Task: Log work in the project AgileFlow for the issue 'Create a new online platform for online photography courses with advanced image editing and composition features' spent time as '5w 5d 9h 56m' and remaining time as '5w 2d 23h 48m' and add a flag. Now add the issue to the epic 'IT Change Management Process Improvement'. Log work in the project AgileFlow for the issue 'Implement a new cloud-based knowledge management system for a company with advanced knowledge sharing and collaboration features' spent time as '4w 5d 7h 54m' and remaining time as '2w 5d 5h 48m' and clone the issue. Now add the issue to the epic 'IT Release Management Process Improvement'
Action: Mouse moved to (742, 183)
Screenshot: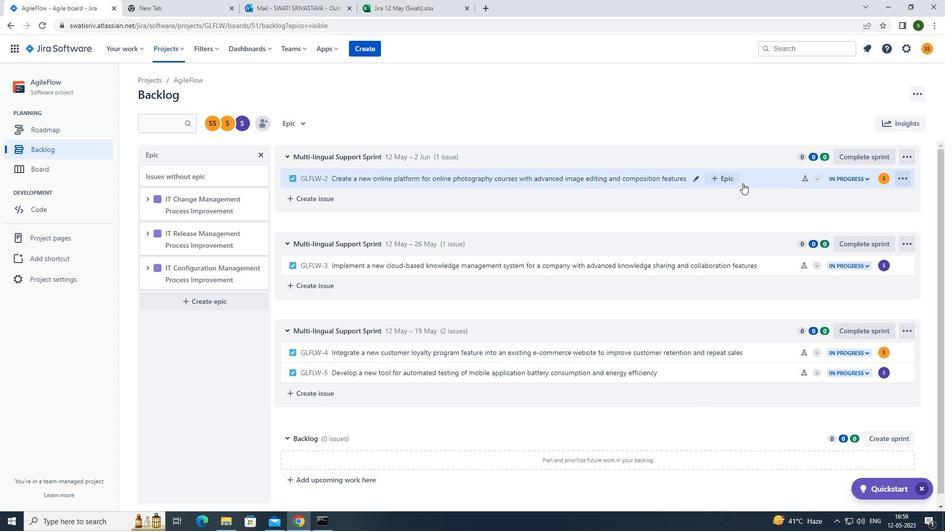 
Action: Mouse pressed left at (742, 183)
Screenshot: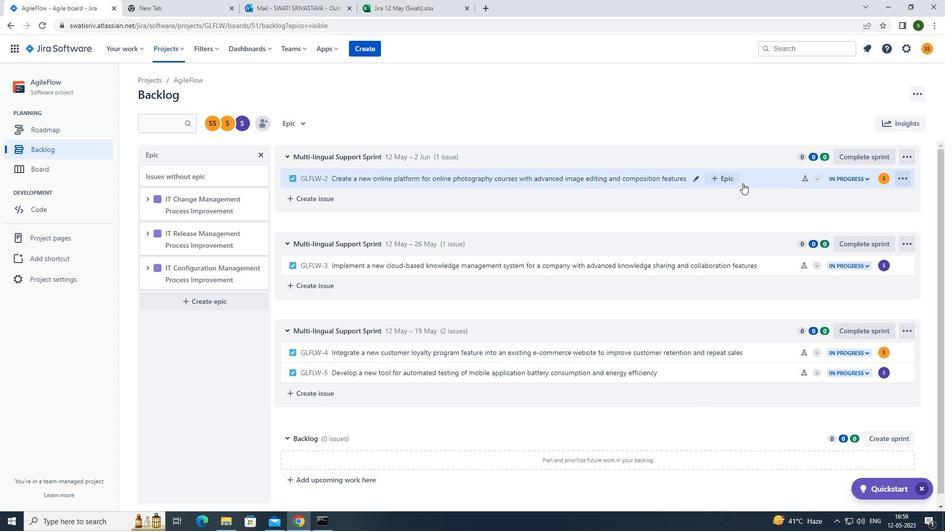 
Action: Mouse moved to (900, 151)
Screenshot: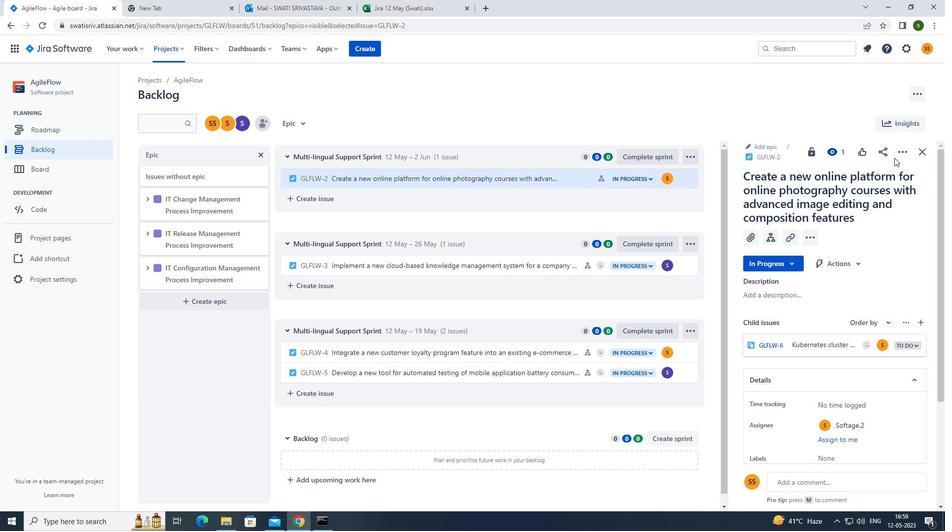 
Action: Mouse pressed left at (900, 151)
Screenshot: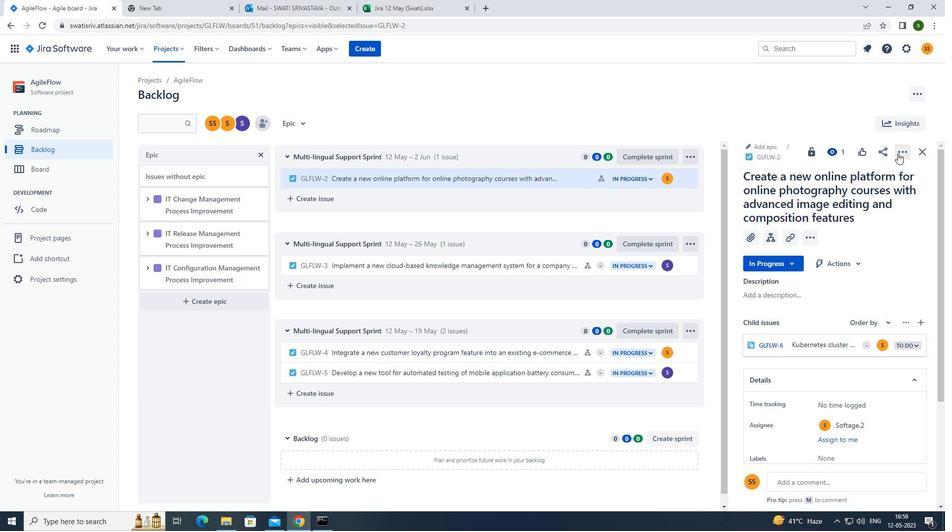 
Action: Mouse moved to (869, 176)
Screenshot: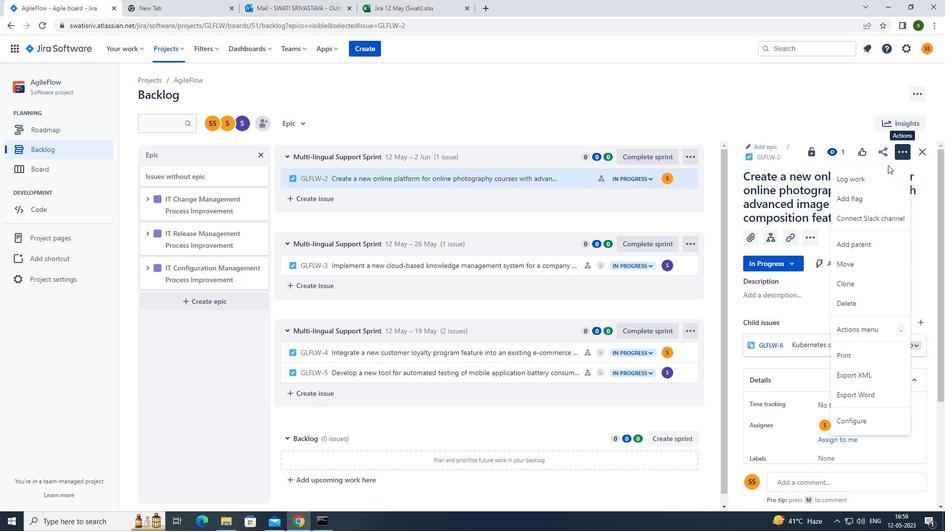 
Action: Mouse pressed left at (869, 176)
Screenshot: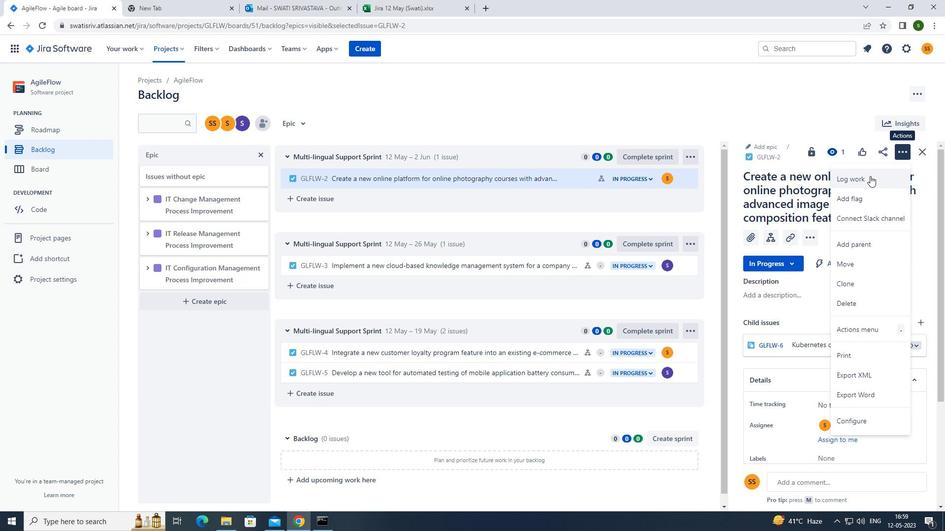 
Action: Mouse moved to (413, 126)
Screenshot: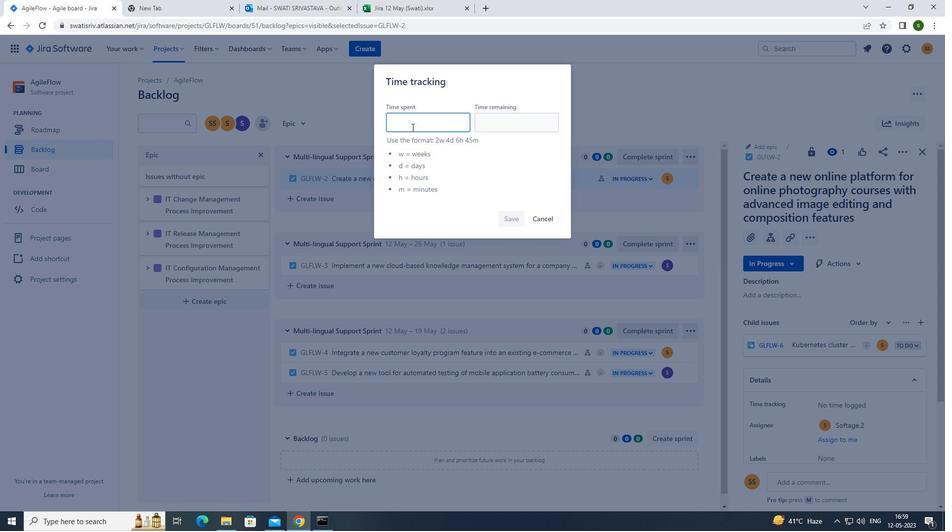 
Action: Key pressed 5w<Key.space>5d<Key.space>9h<Key.space>56m
Screenshot: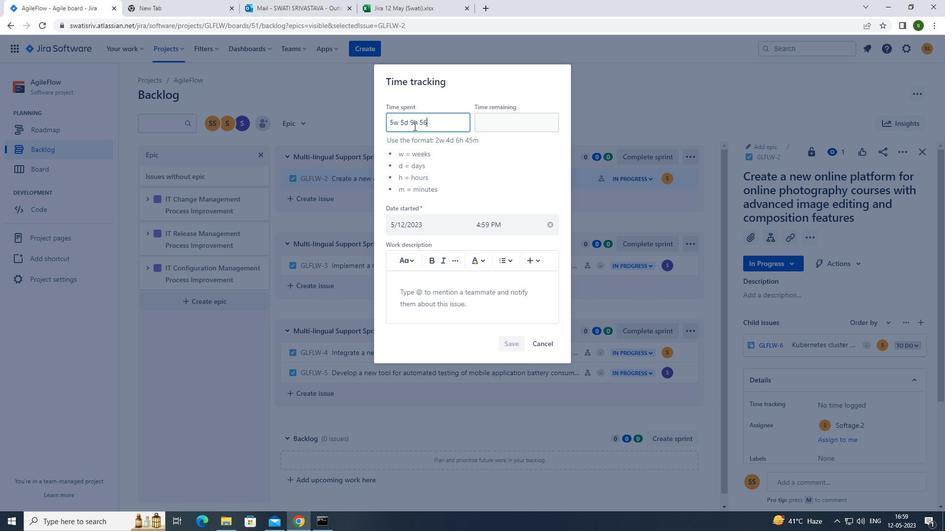 
Action: Mouse moved to (521, 129)
Screenshot: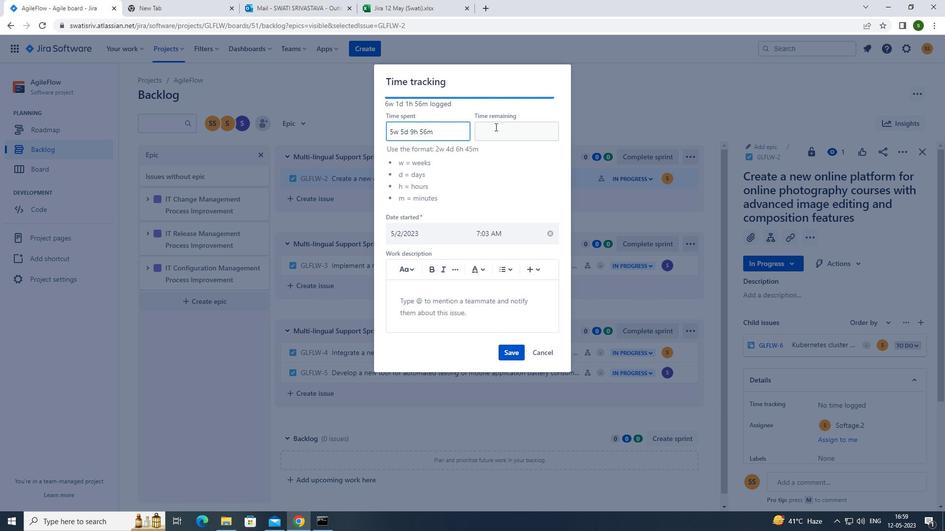 
Action: Mouse pressed left at (521, 129)
Screenshot: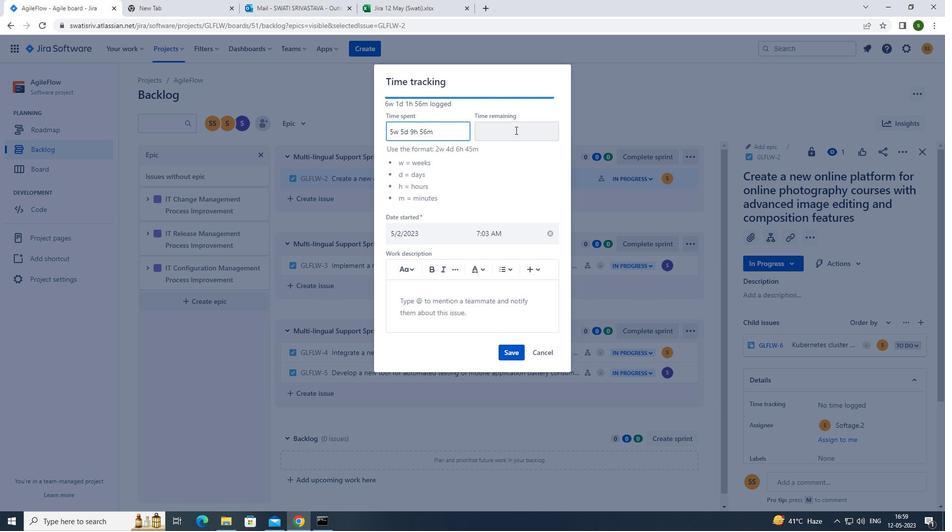 
Action: Key pressed 5w<Key.space>2d<Key.space>23h<Key.space>48m
Screenshot: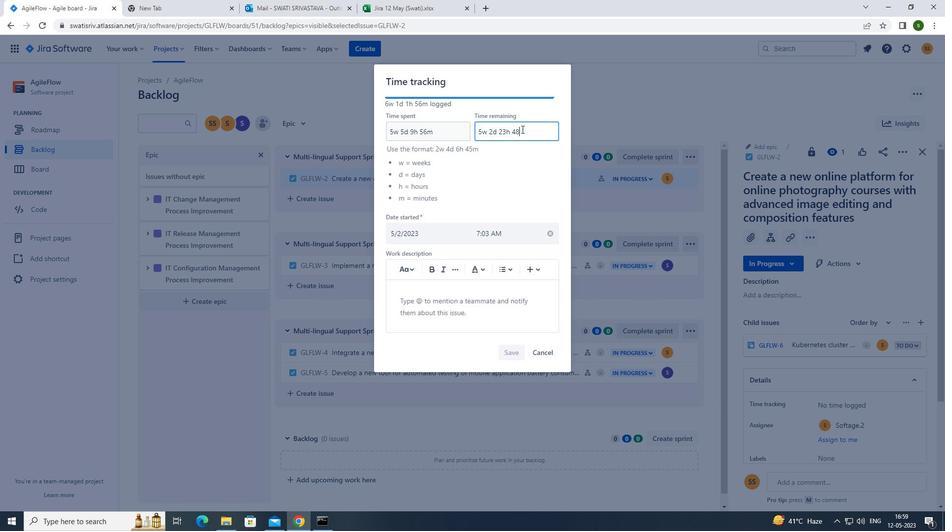 
Action: Mouse moved to (513, 357)
Screenshot: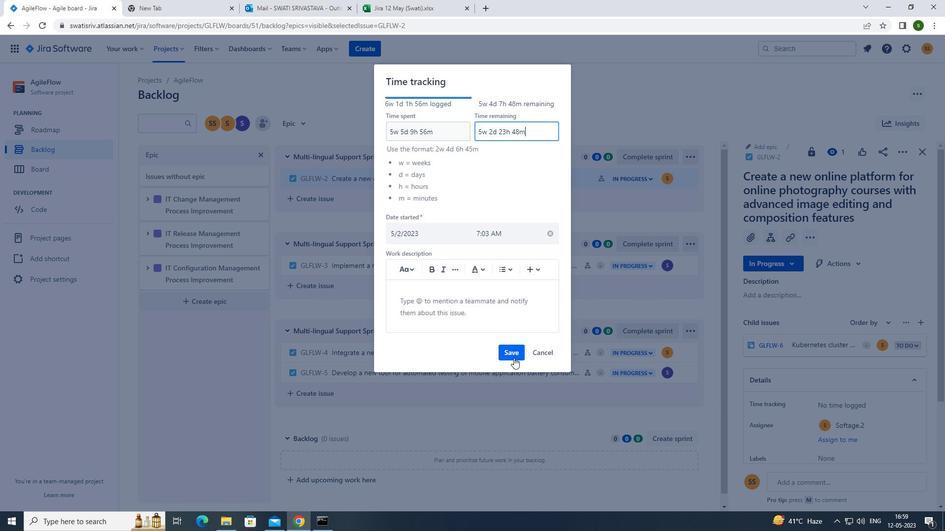 
Action: Mouse pressed left at (513, 357)
Screenshot: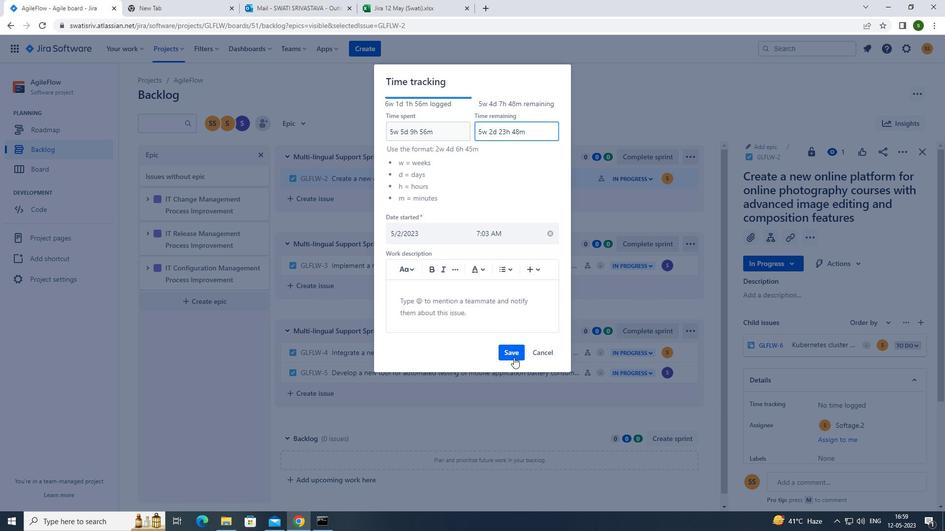 
Action: Mouse moved to (907, 149)
Screenshot: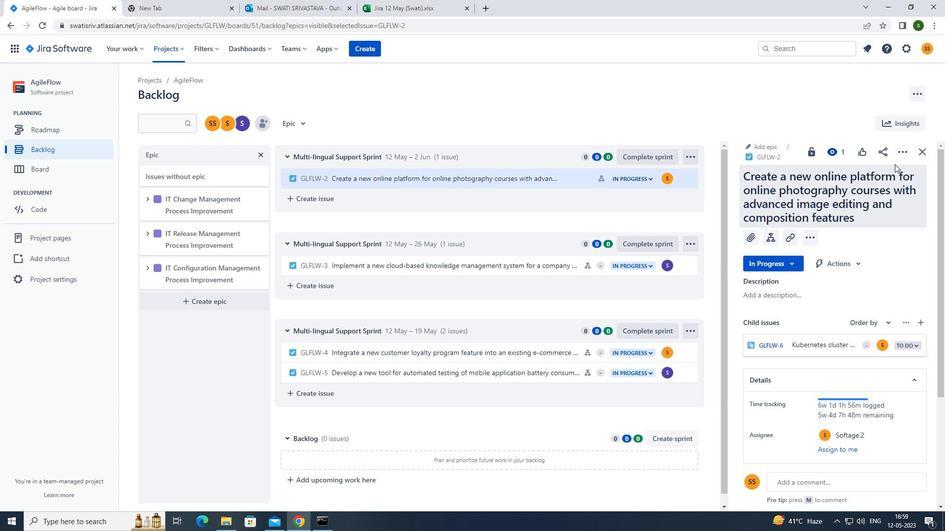 
Action: Mouse pressed left at (907, 149)
Screenshot: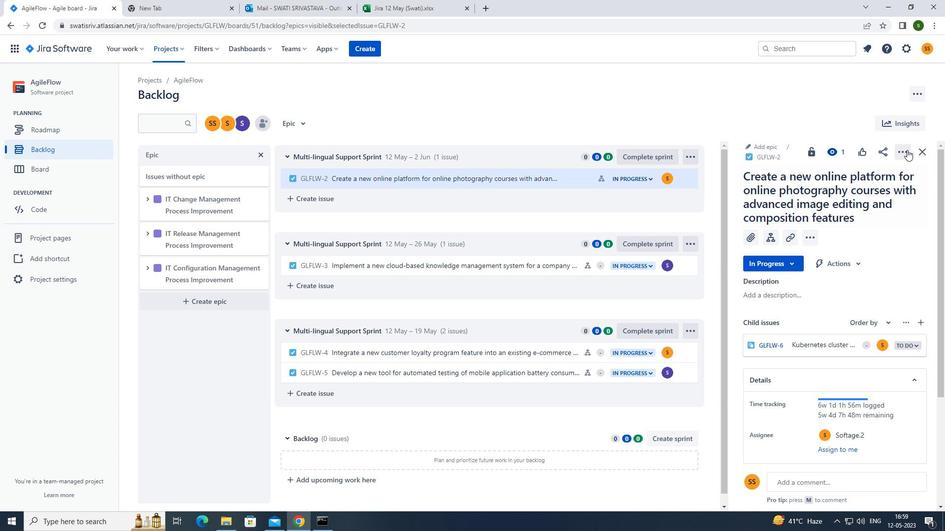 
Action: Mouse moved to (870, 198)
Screenshot: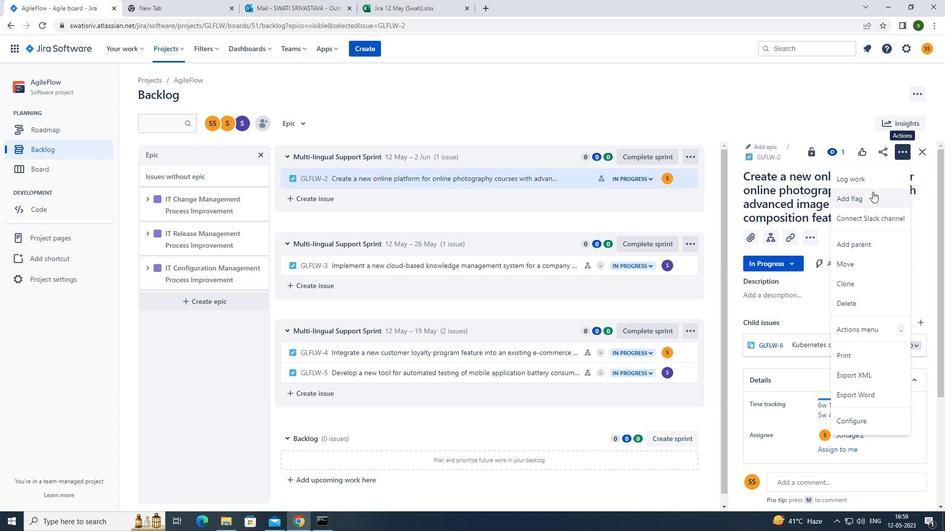 
Action: Mouse pressed left at (870, 198)
Screenshot: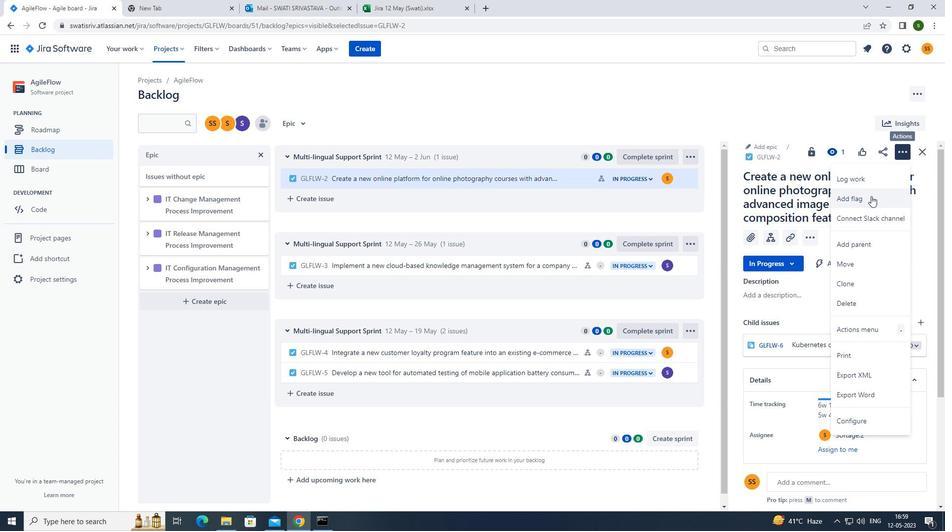 
Action: Mouse moved to (293, 123)
Screenshot: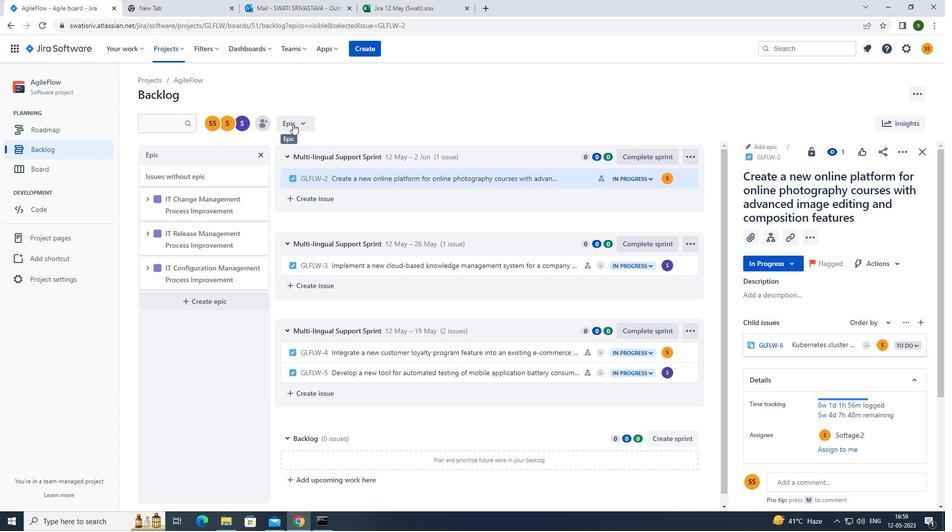 
Action: Mouse pressed left at (293, 123)
Screenshot: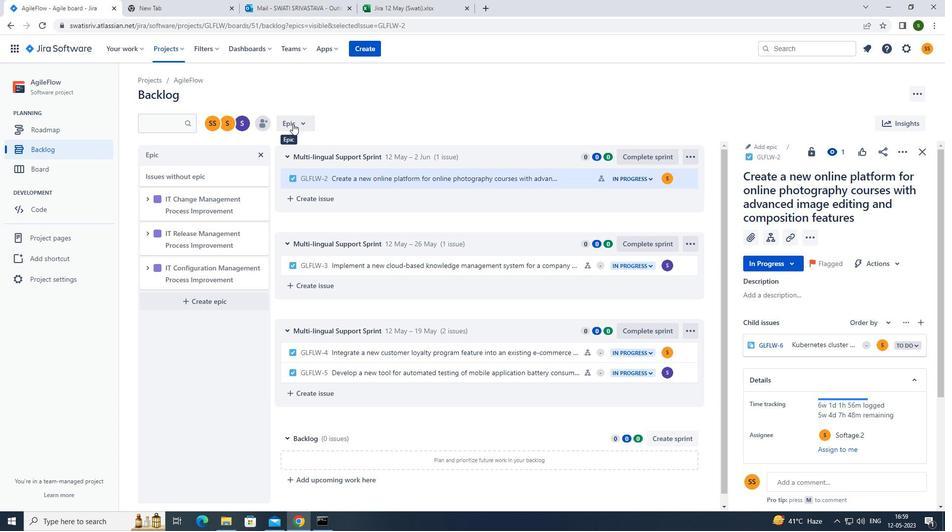
Action: Mouse moved to (319, 169)
Screenshot: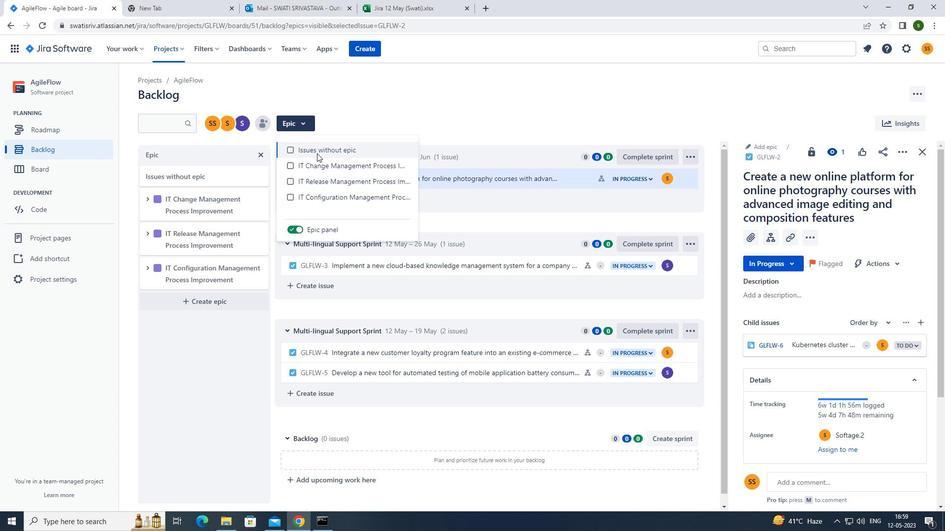 
Action: Mouse pressed left at (319, 169)
Screenshot: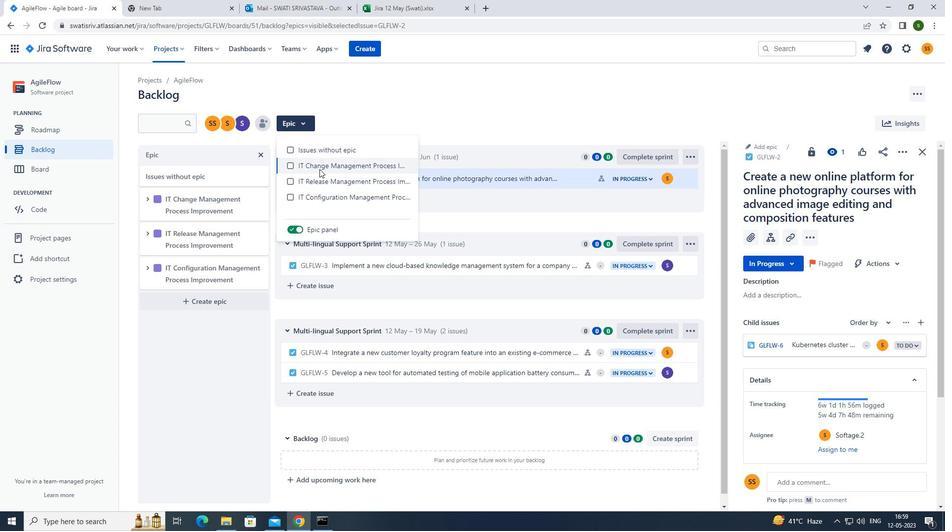 
Action: Mouse moved to (444, 118)
Screenshot: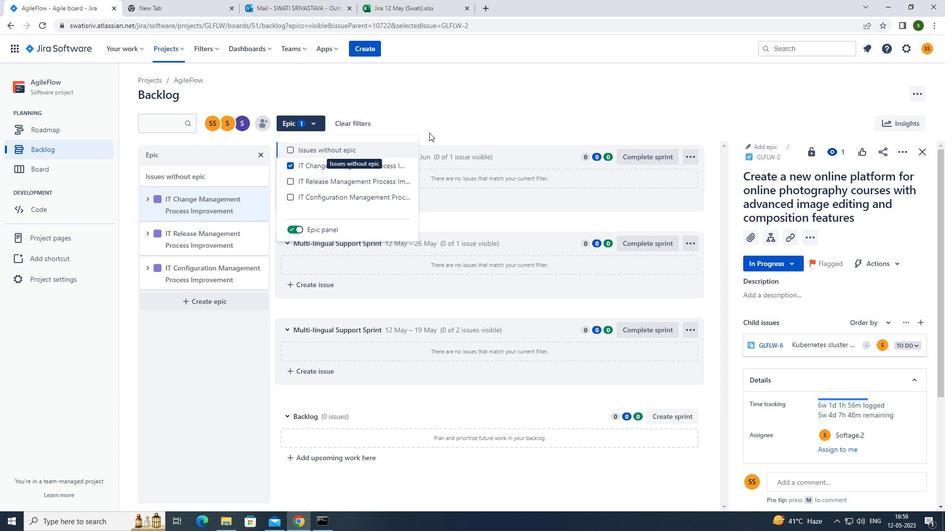 
Action: Mouse pressed left at (444, 118)
Screenshot: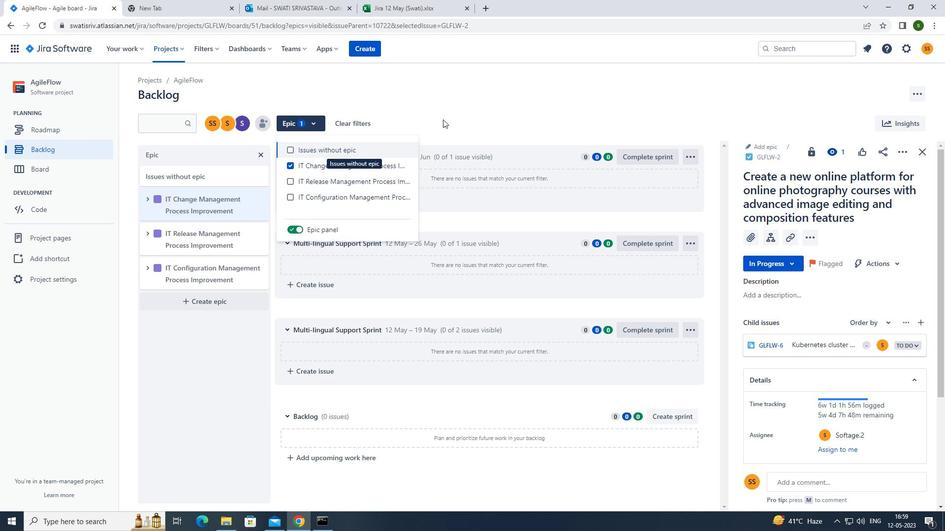 
Action: Mouse moved to (73, 151)
Screenshot: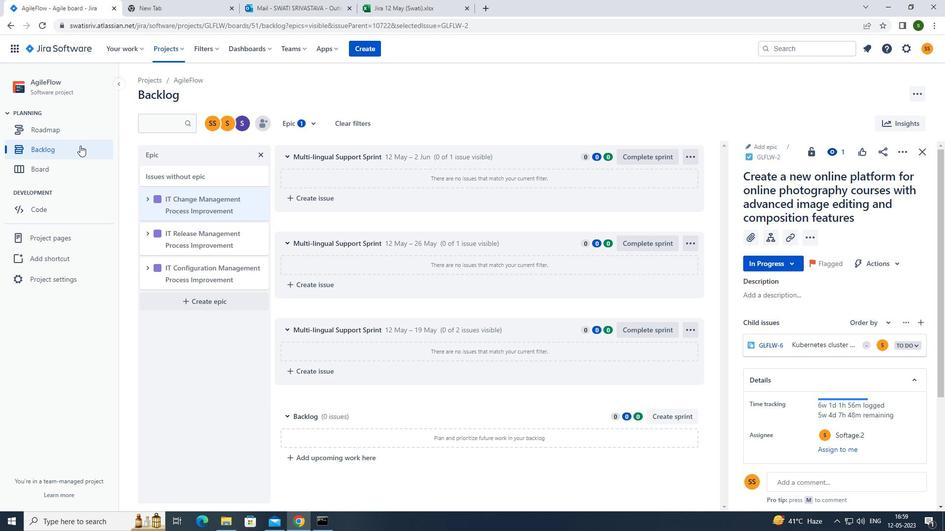 
Action: Mouse pressed left at (73, 151)
Screenshot: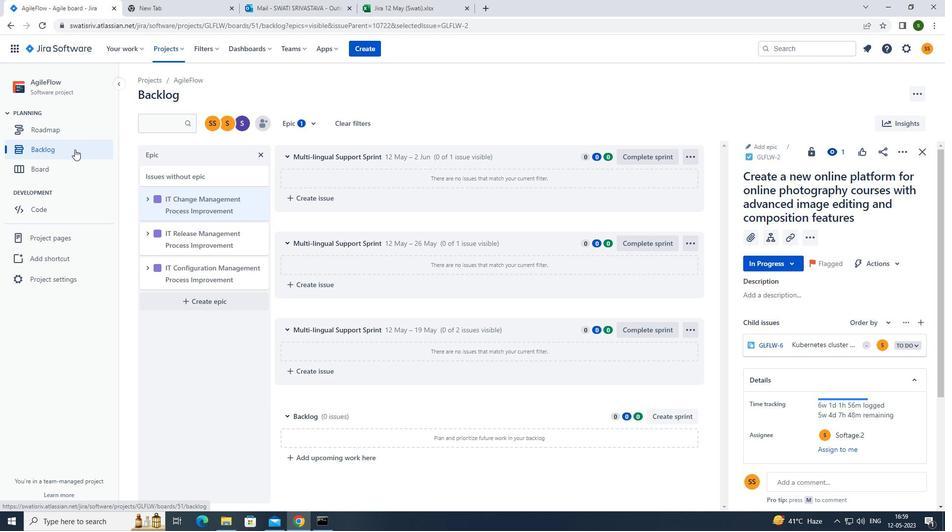 
Action: Mouse moved to (587, 272)
Screenshot: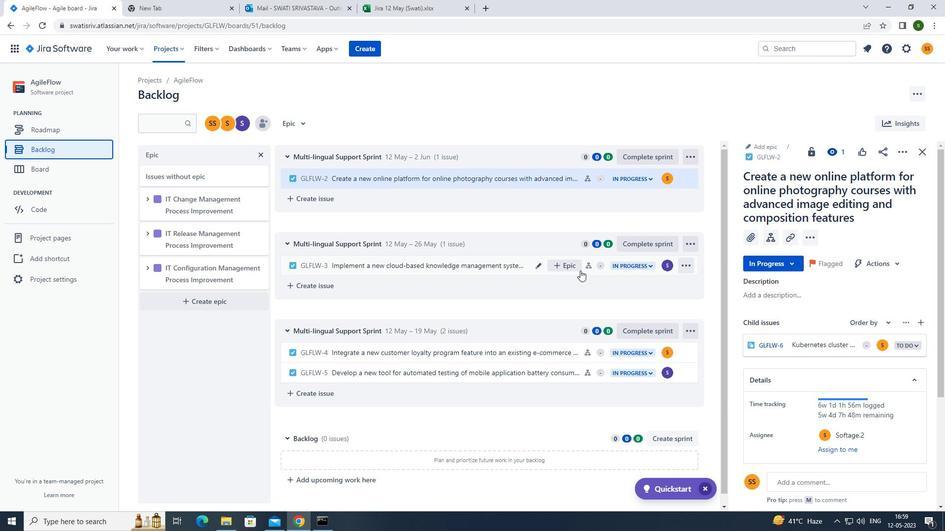 
Action: Mouse pressed left at (587, 272)
Screenshot: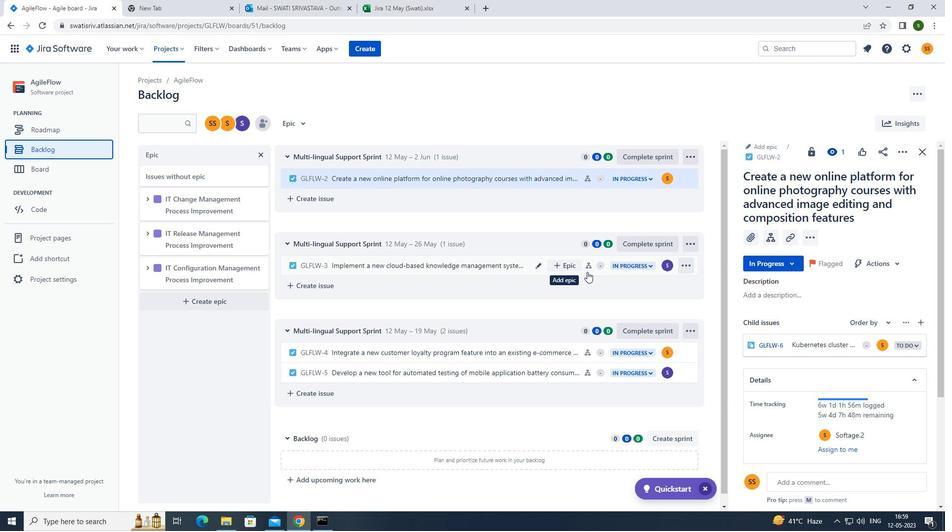 
Action: Mouse moved to (900, 153)
Screenshot: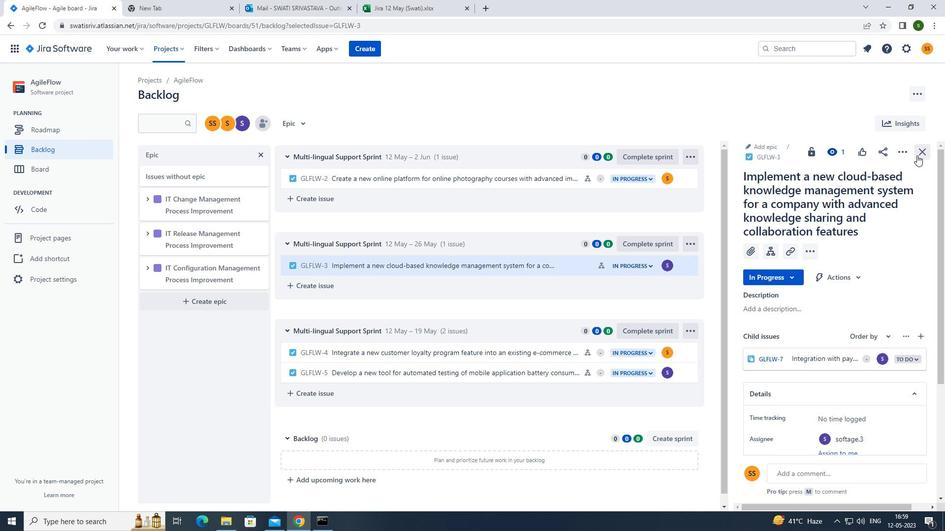 
Action: Mouse pressed left at (900, 153)
Screenshot: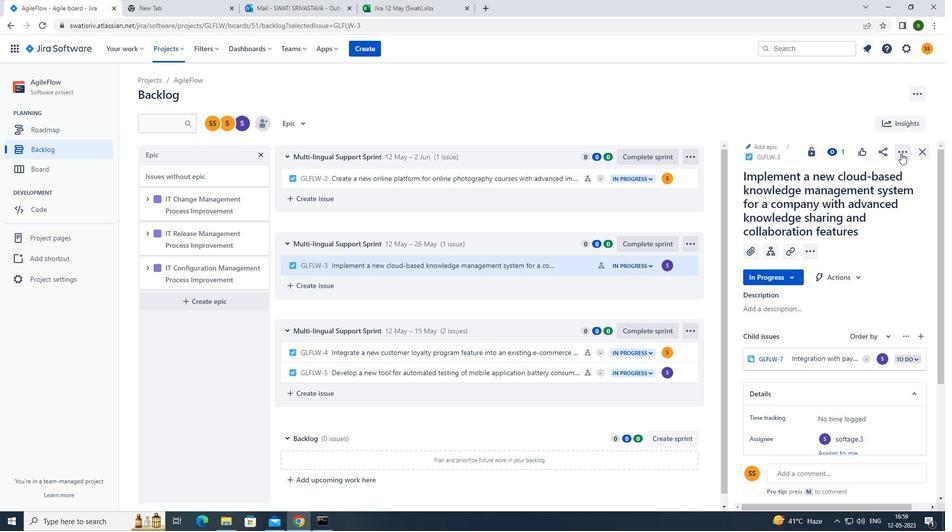 
Action: Mouse moved to (874, 181)
Screenshot: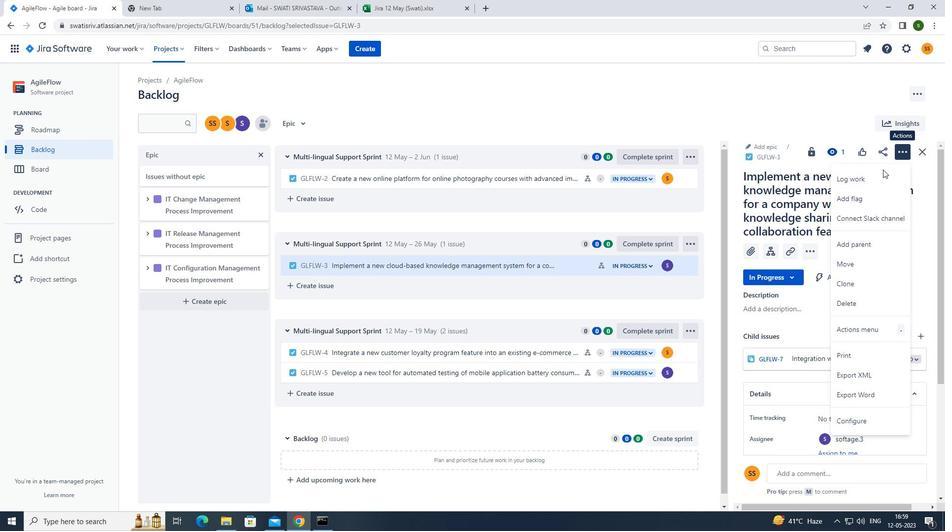 
Action: Mouse pressed left at (874, 181)
Screenshot: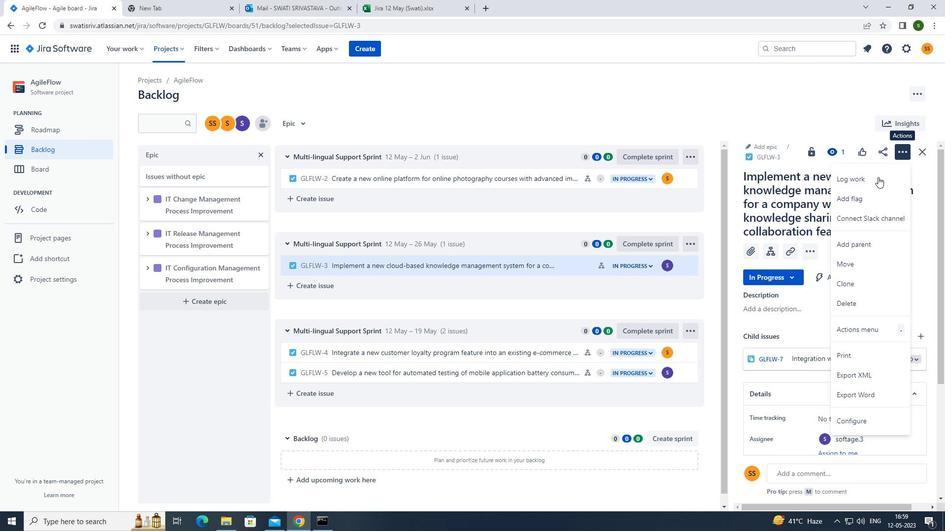 
Action: Mouse moved to (433, 124)
Screenshot: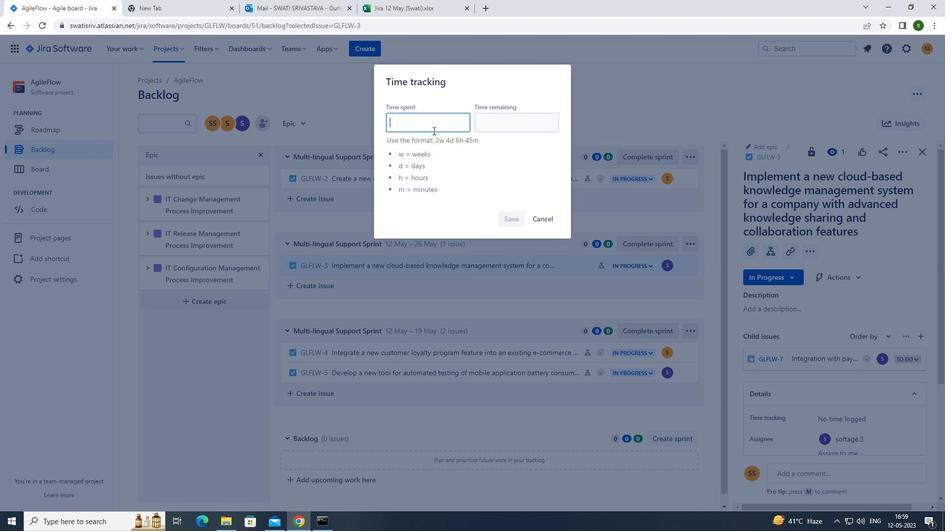 
Action: Mouse pressed left at (433, 124)
Screenshot: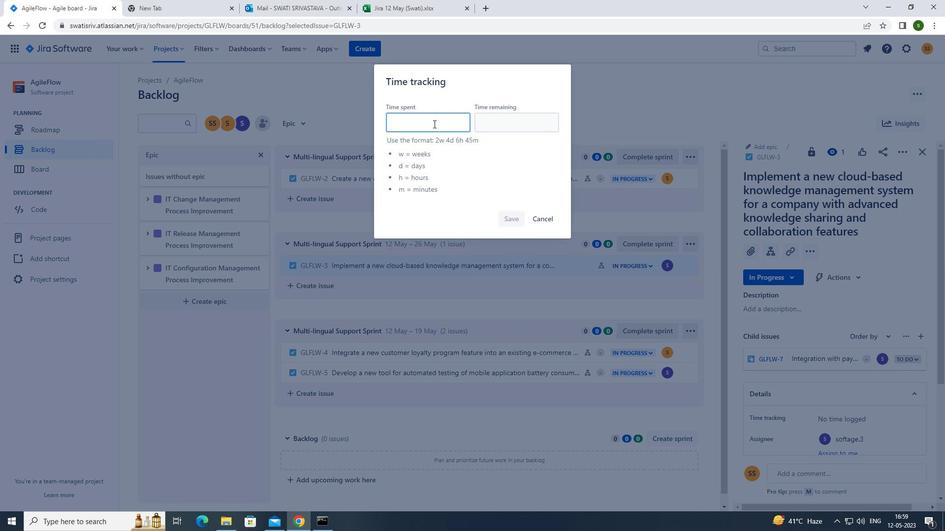 
Action: Mouse moved to (433, 124)
Screenshot: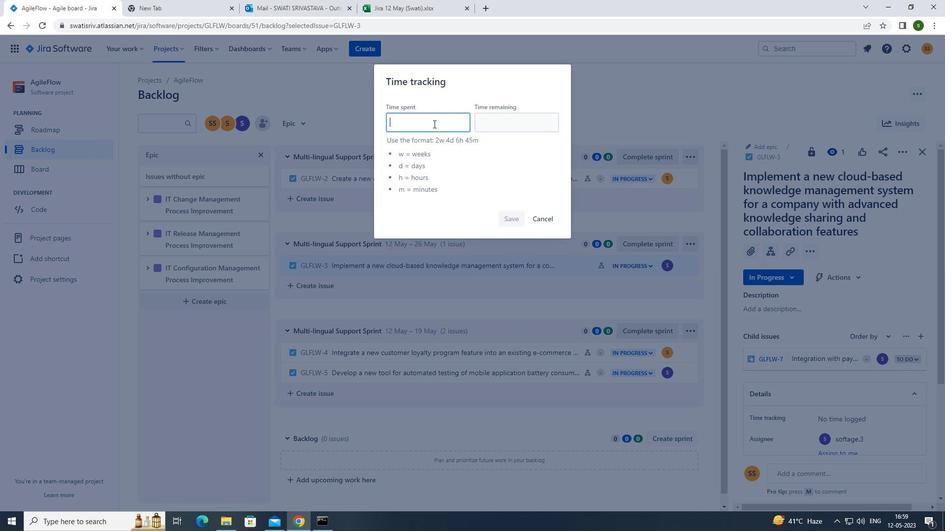 
Action: Key pressed 4w<Key.space>5d<Key.space>7h<Key.space>54m
Screenshot: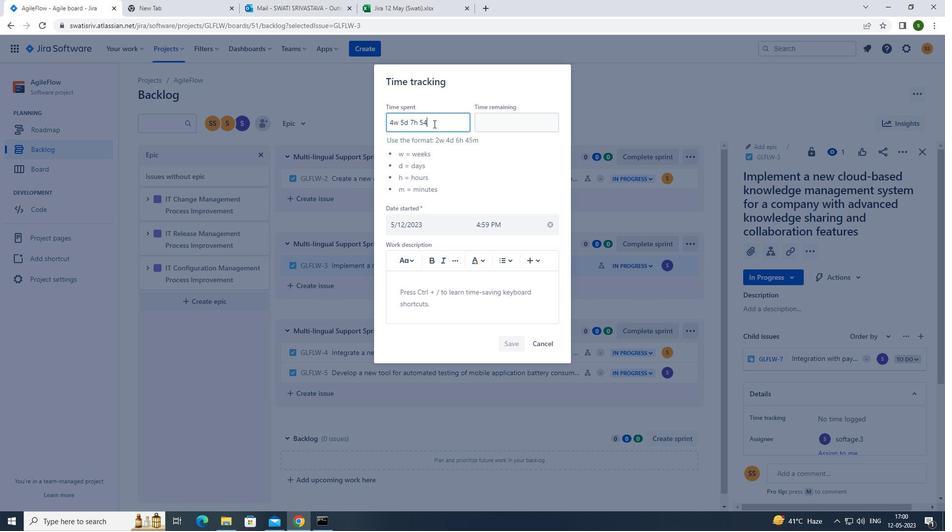 
Action: Mouse moved to (503, 126)
Screenshot: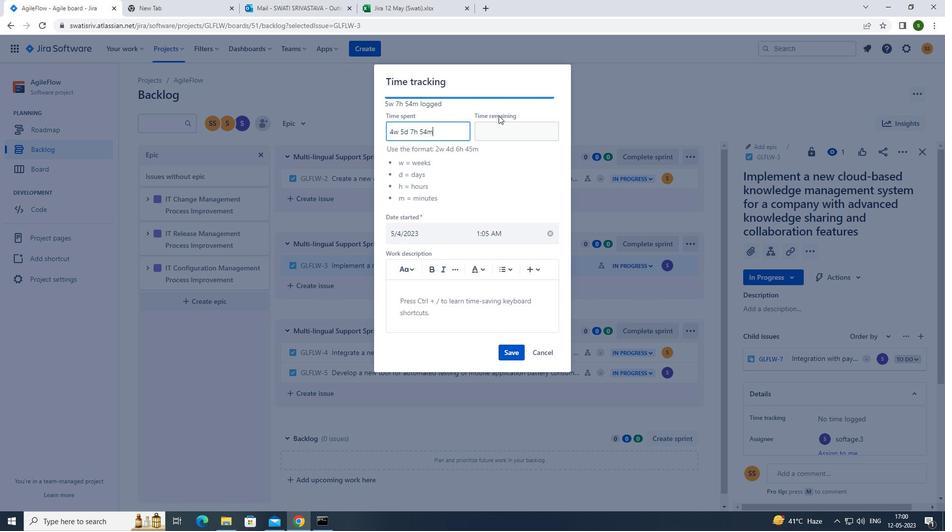 
Action: Mouse pressed left at (503, 126)
Screenshot: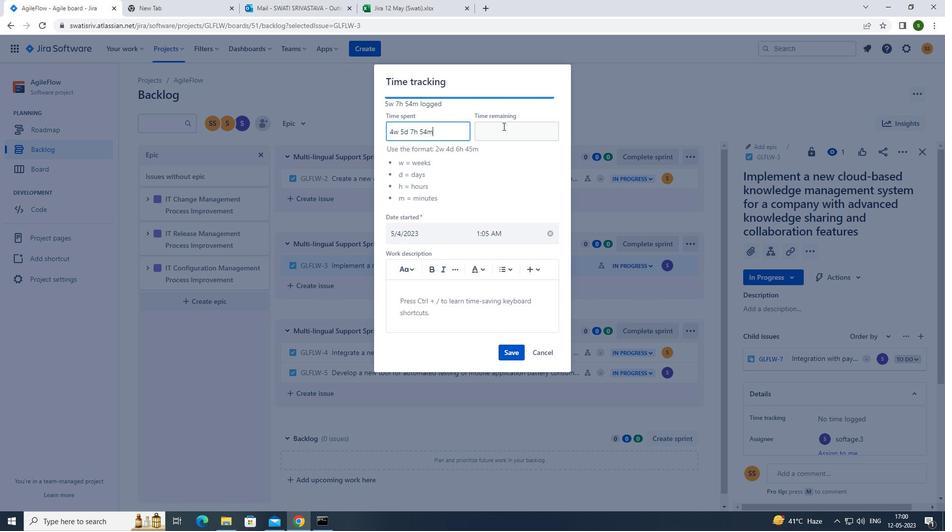 
Action: Key pressed 2w<Key.space>5d<Key.space>5h<Key.space>48m
Screenshot: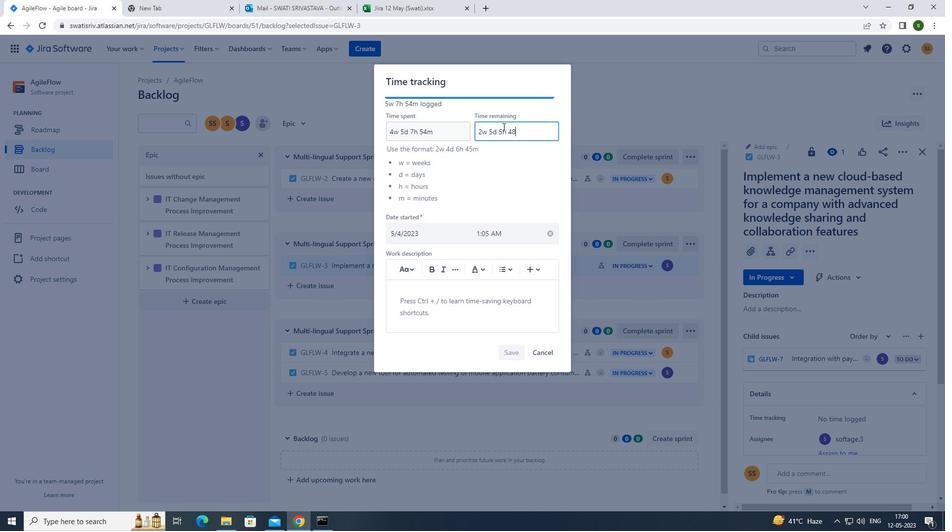 
Action: Mouse moved to (511, 357)
Screenshot: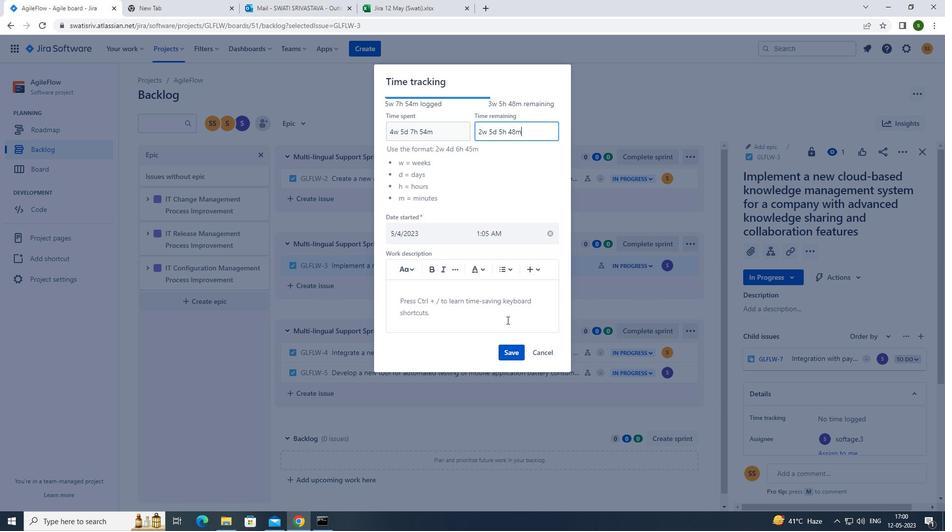 
Action: Mouse pressed left at (511, 357)
Screenshot: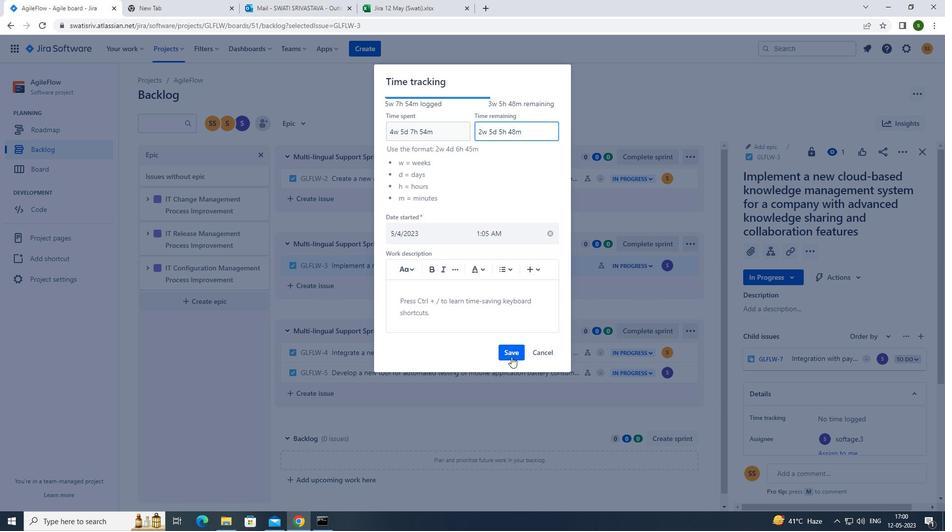 
Action: Mouse moved to (898, 151)
Screenshot: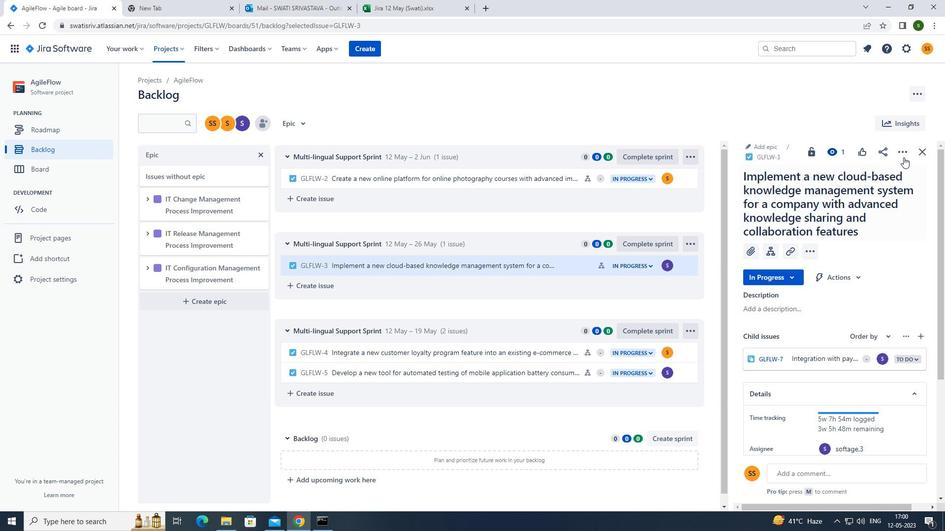 
Action: Mouse pressed left at (898, 151)
Screenshot: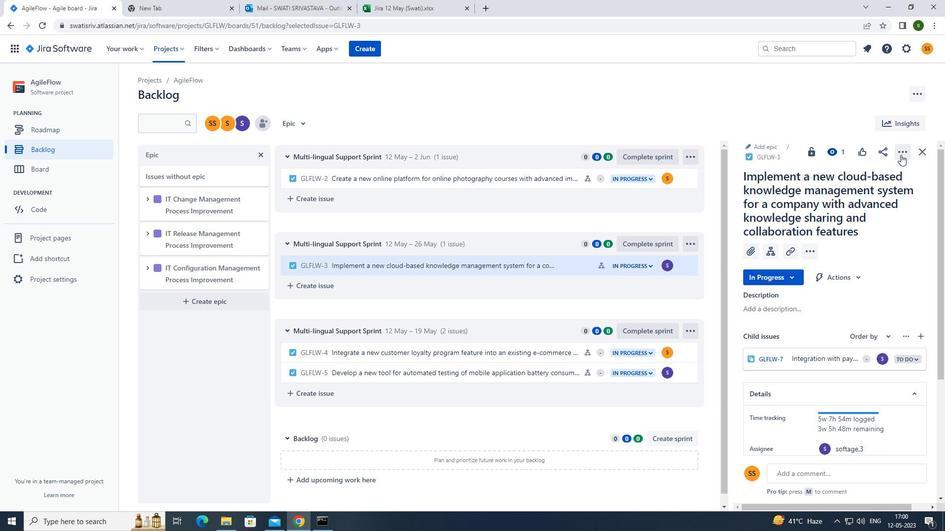 
Action: Mouse moved to (852, 285)
Screenshot: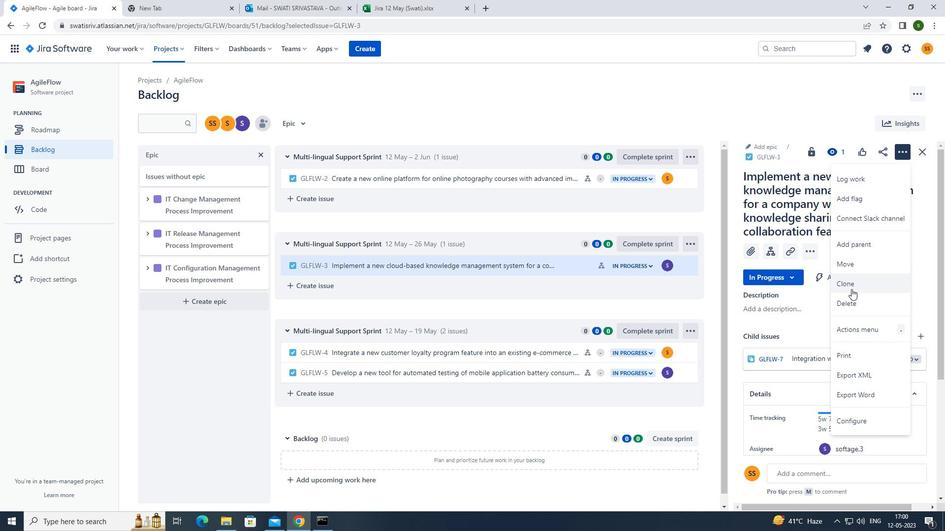 
Action: Mouse pressed left at (852, 285)
Screenshot: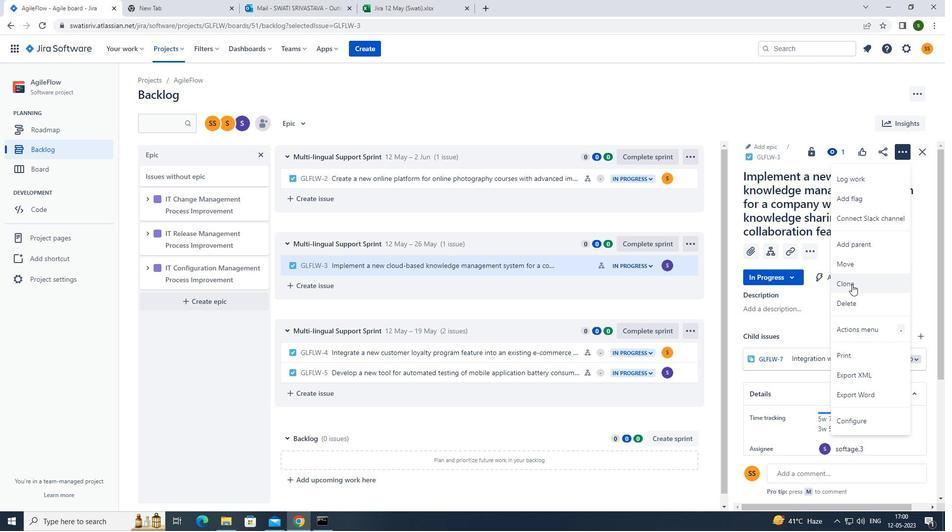 
Action: Mouse moved to (534, 209)
Screenshot: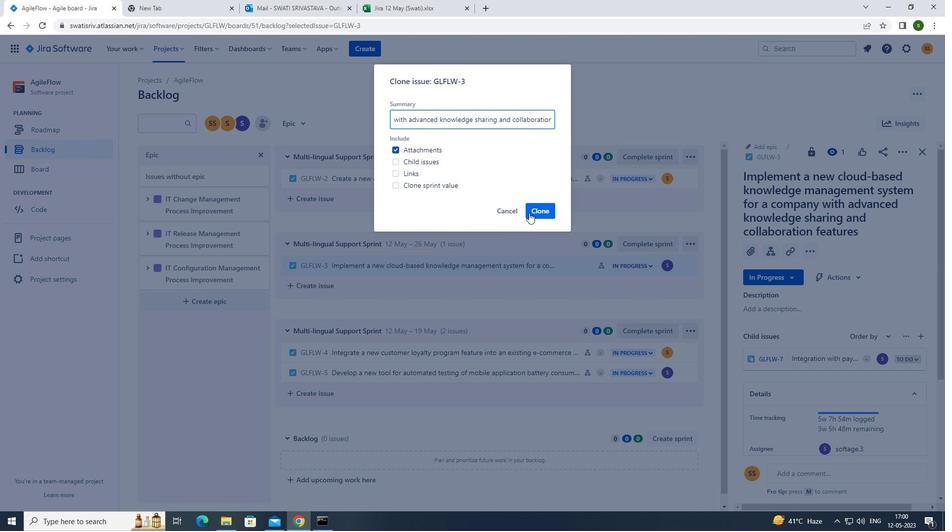 
Action: Mouse pressed left at (534, 209)
Screenshot: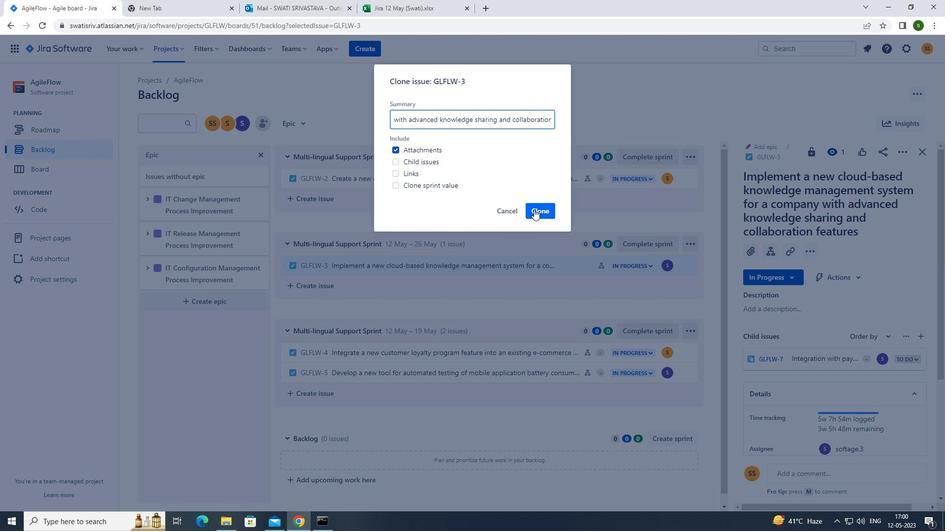 
Action: Mouse moved to (305, 121)
Screenshot: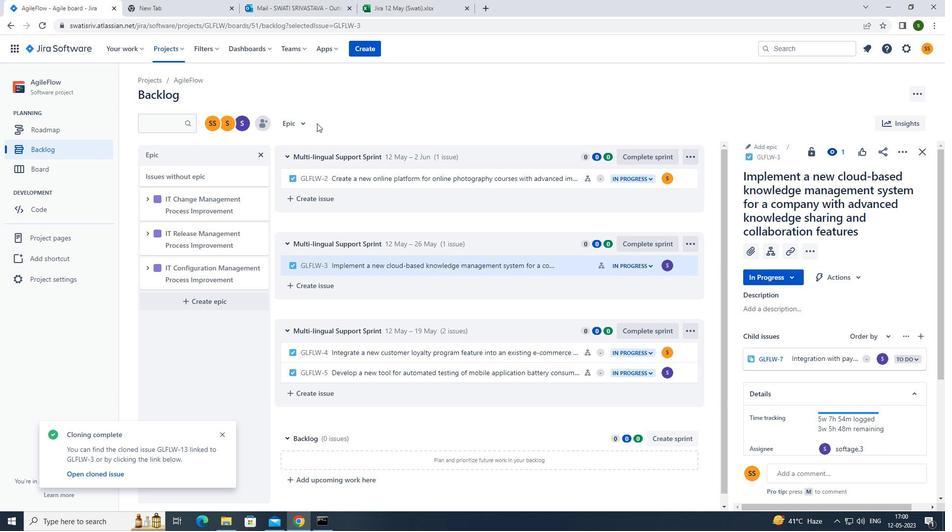 
Action: Mouse pressed left at (305, 121)
Screenshot: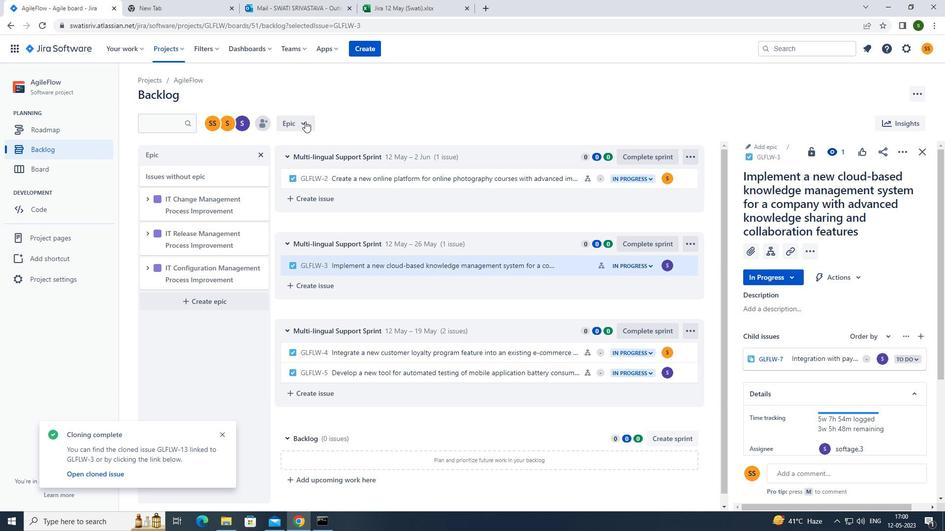 
Action: Mouse moved to (331, 180)
Screenshot: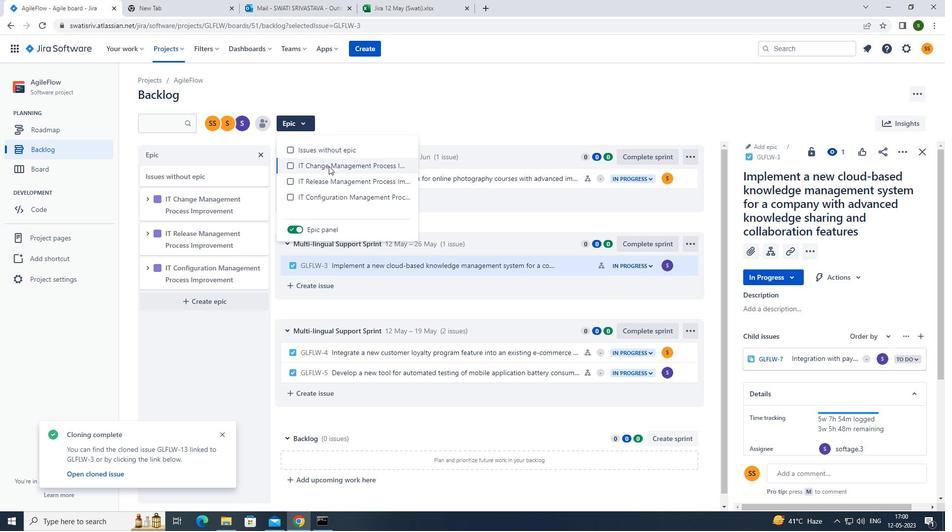 
Action: Mouse pressed left at (331, 180)
Screenshot: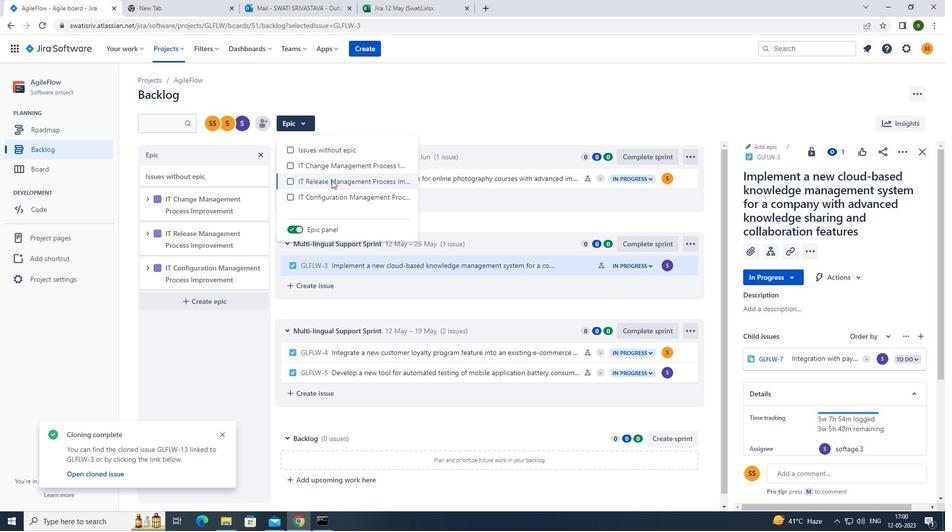 
Action: Mouse moved to (427, 115)
Screenshot: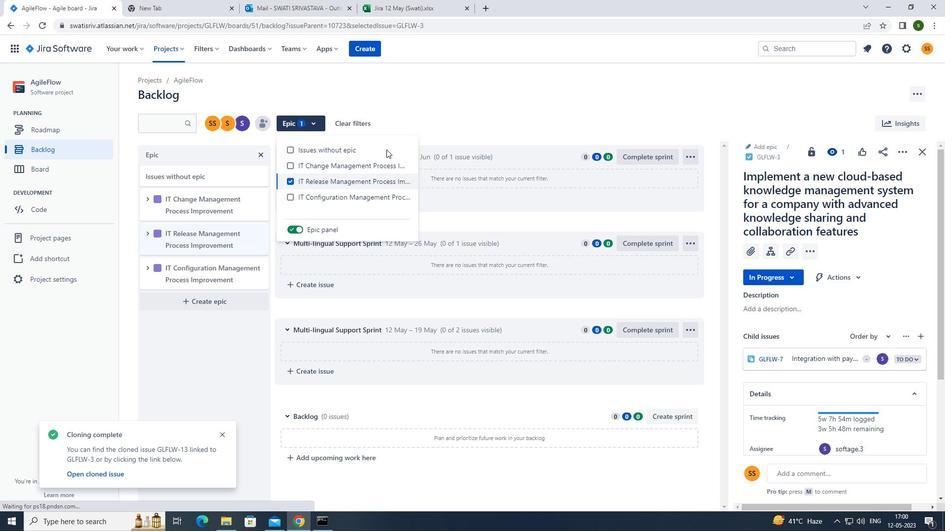 
Action: Mouse pressed left at (427, 115)
Screenshot: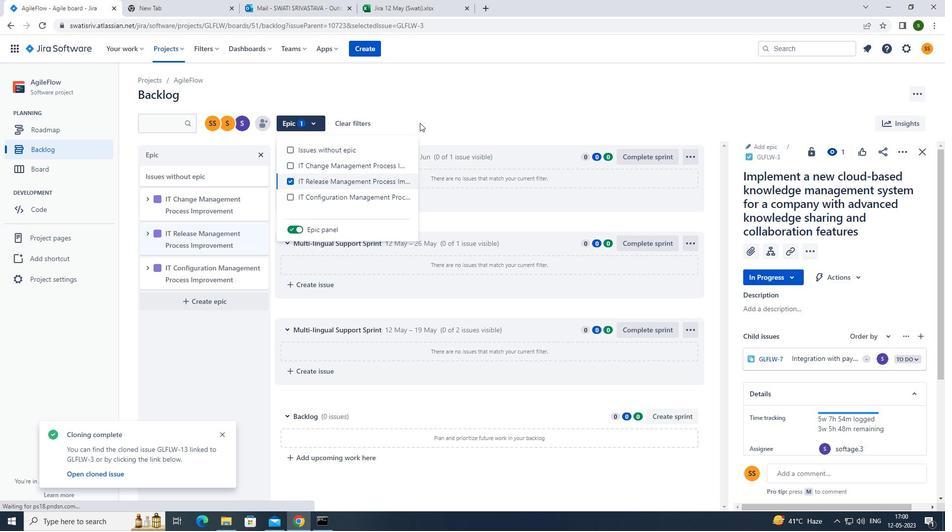 
Action: Mouse moved to (76, 164)
Screenshot: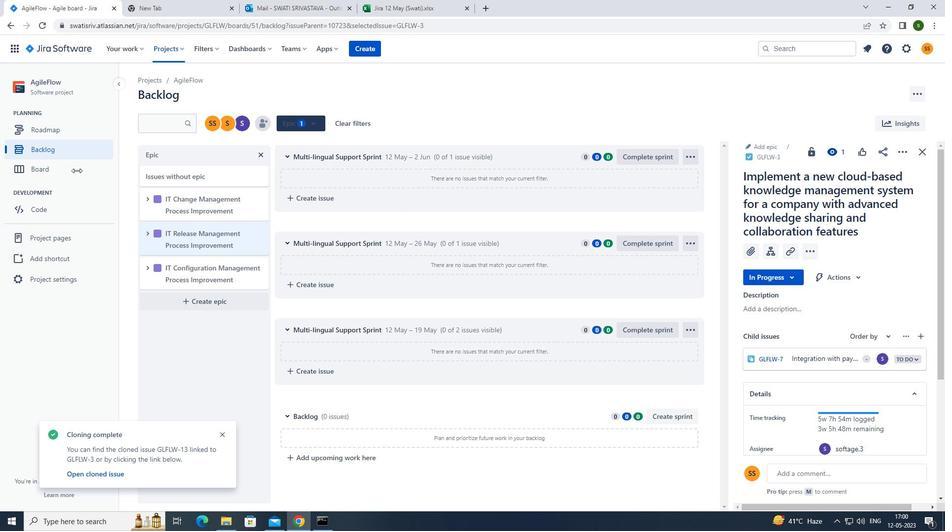 
